 Task: Create codespace on the main branch of the repository "Javascript".
Action: Mouse moved to (915, 148)
Screenshot: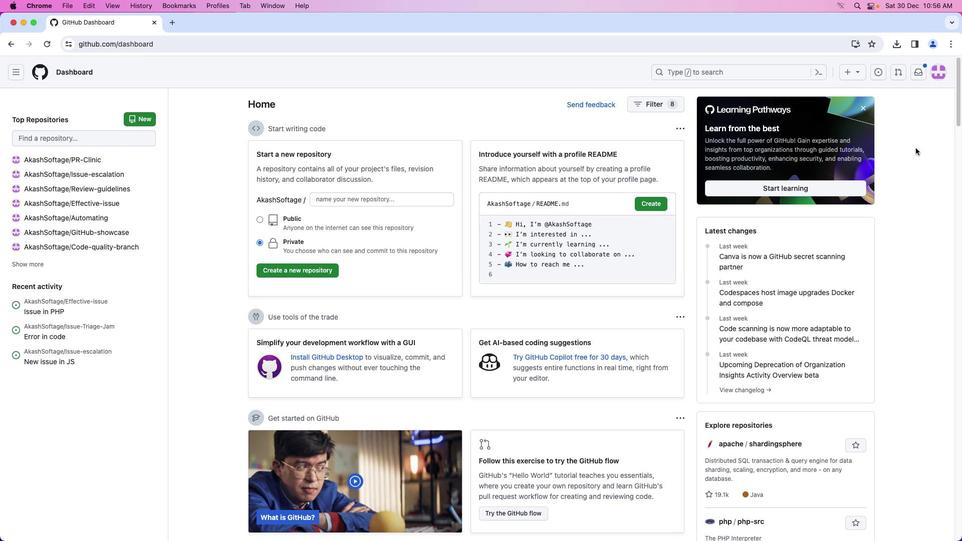 
Action: Mouse pressed left at (915, 148)
Screenshot: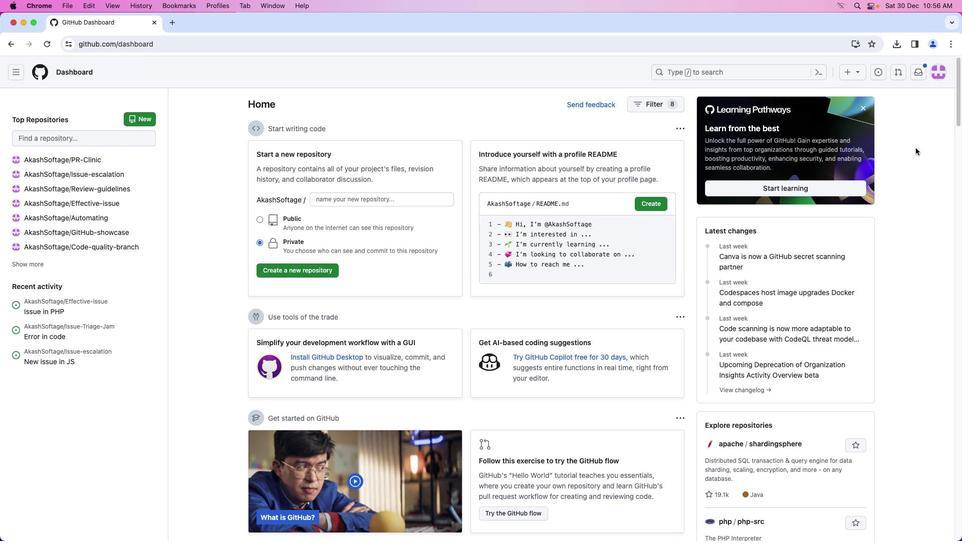 
Action: Mouse moved to (934, 77)
Screenshot: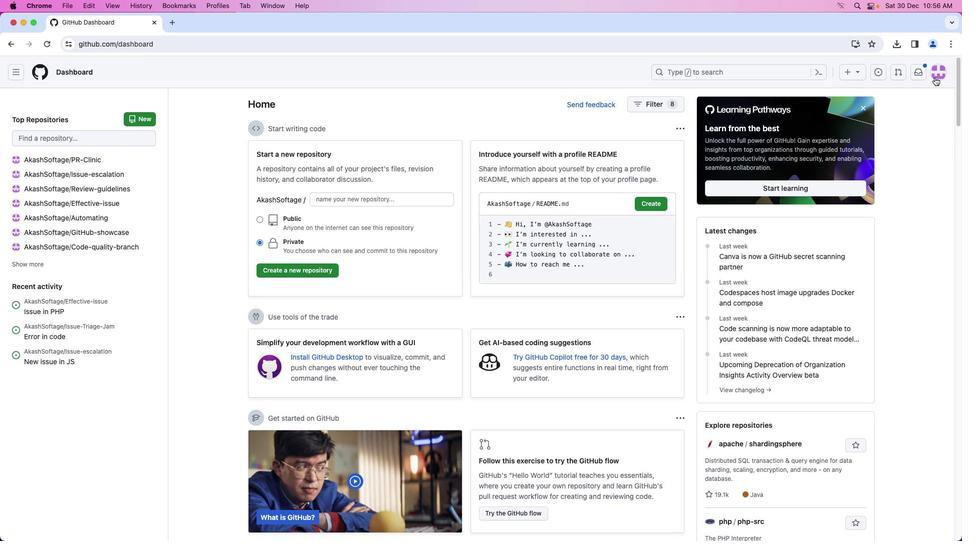 
Action: Mouse pressed left at (934, 77)
Screenshot: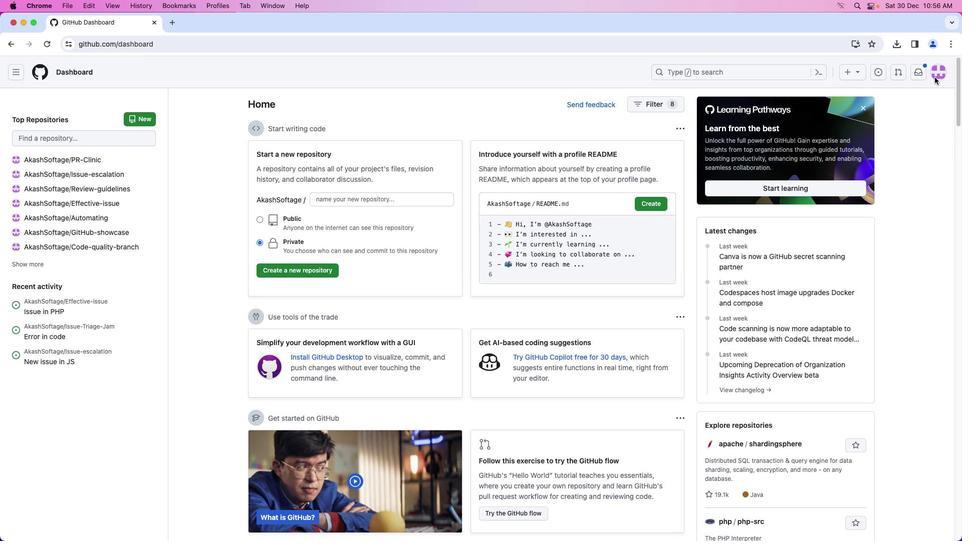 
Action: Mouse moved to (901, 159)
Screenshot: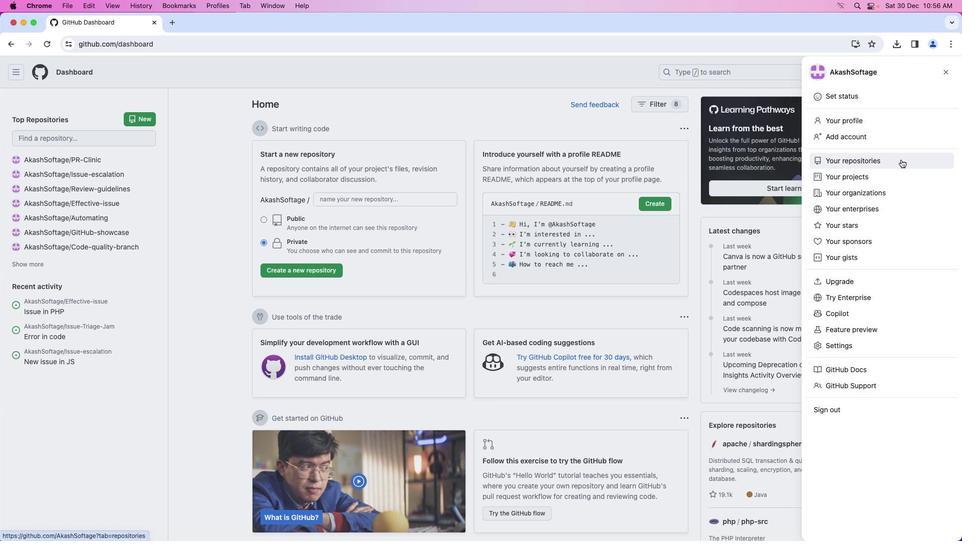 
Action: Mouse pressed left at (901, 159)
Screenshot: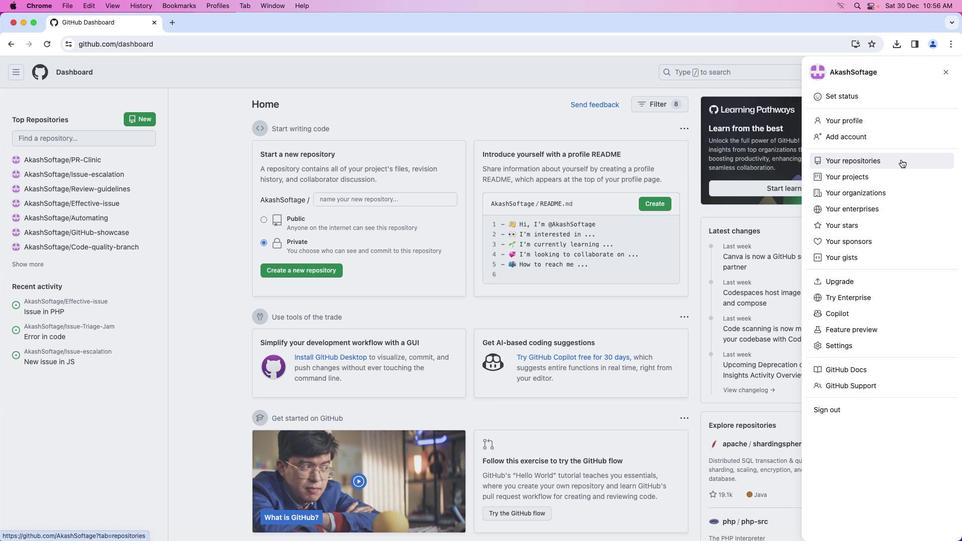 
Action: Mouse moved to (361, 168)
Screenshot: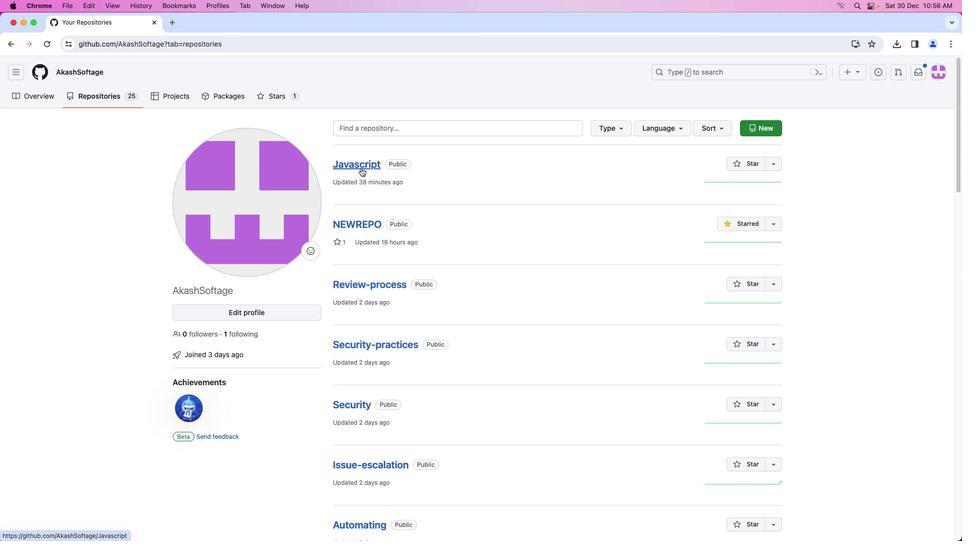 
Action: Mouse pressed left at (361, 168)
Screenshot: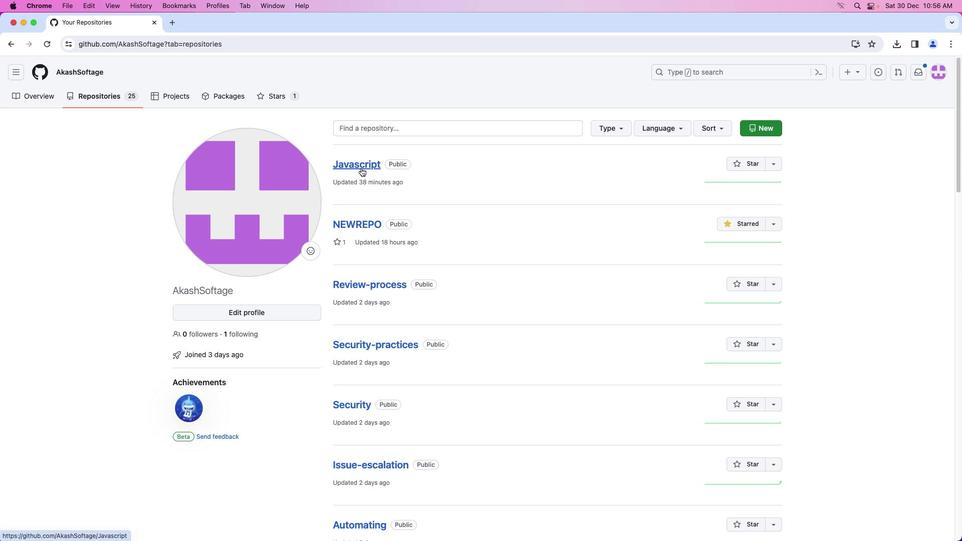
Action: Mouse moved to (35, 100)
Screenshot: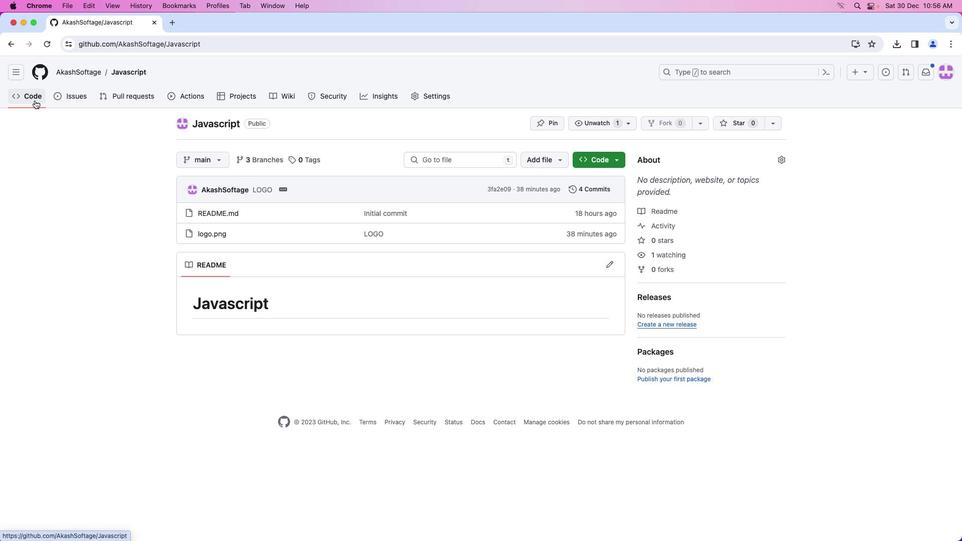 
Action: Mouse pressed left at (35, 100)
Screenshot: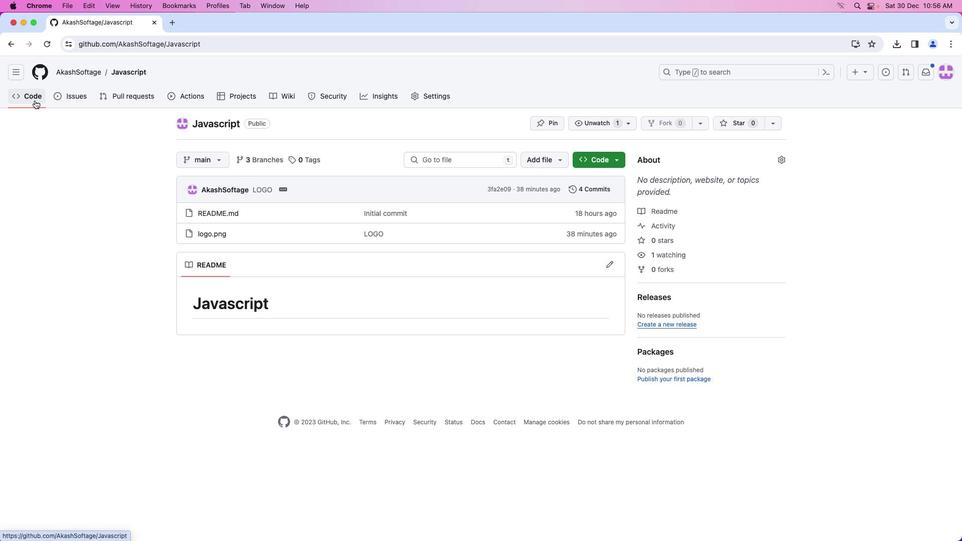 
Action: Mouse moved to (616, 163)
Screenshot: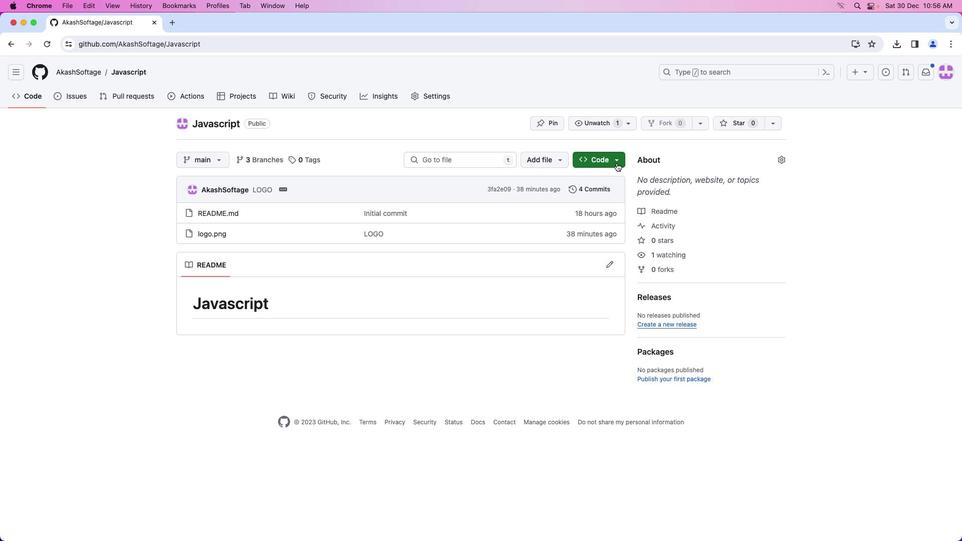 
Action: Mouse pressed left at (616, 163)
Screenshot: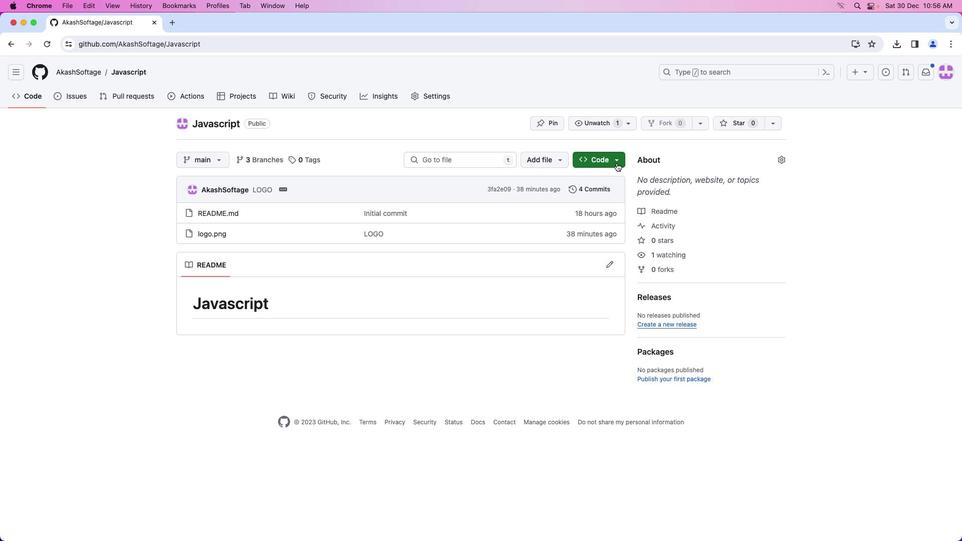 
Action: Mouse moved to (539, 297)
Screenshot: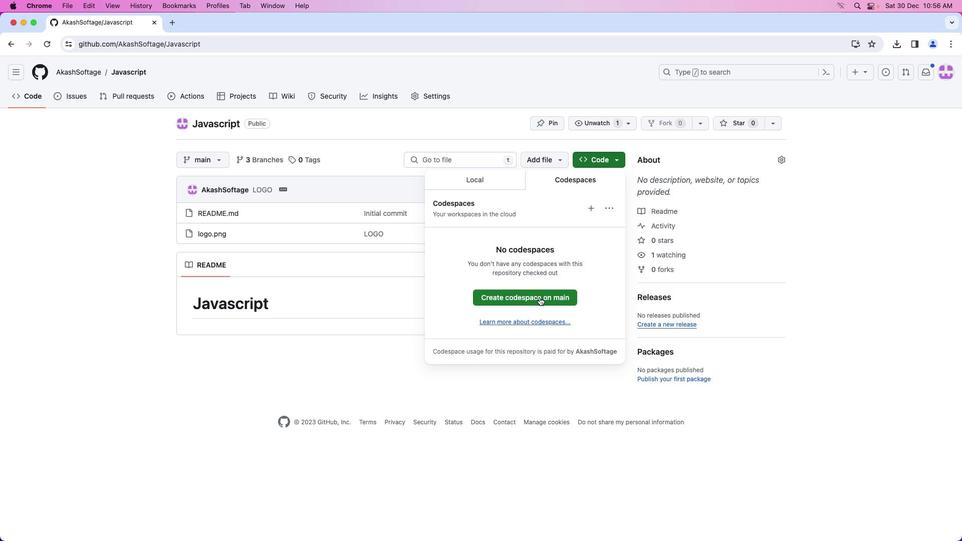
Action: Mouse pressed left at (539, 297)
Screenshot: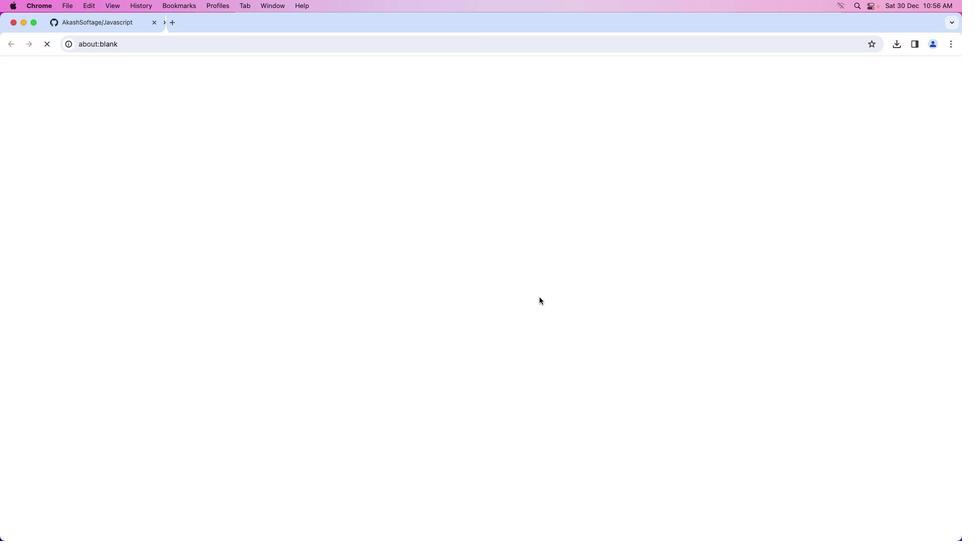 
Action: Mouse moved to (265, 186)
Screenshot: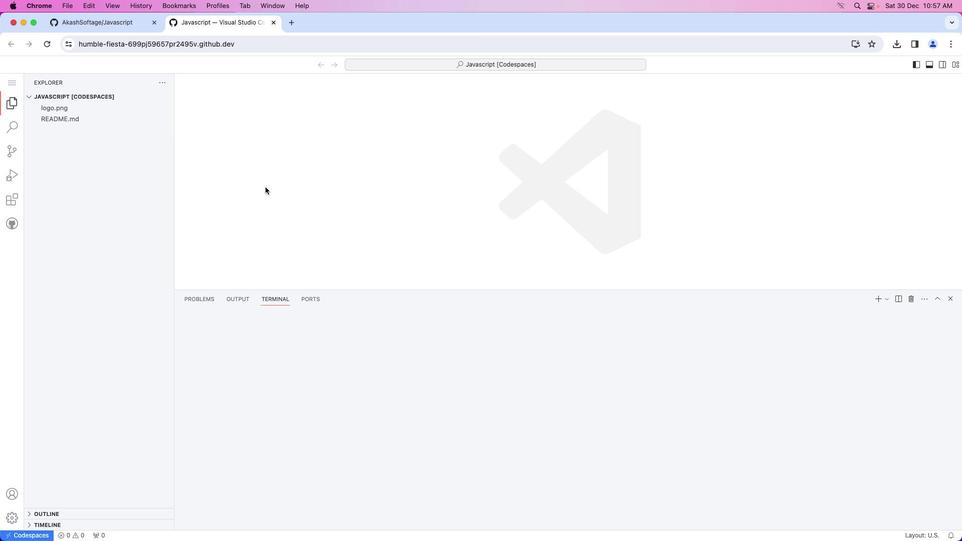
Action: Mouse pressed left at (265, 186)
Screenshot: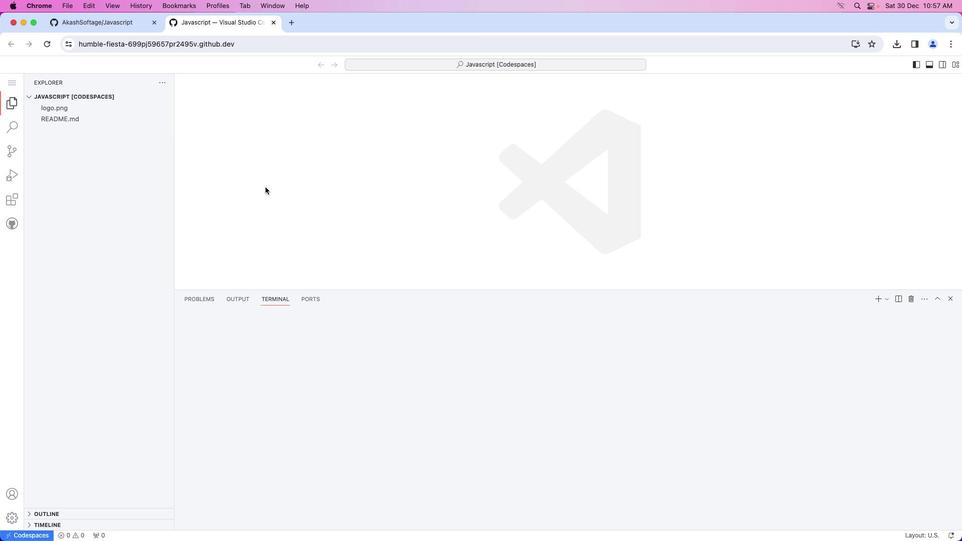 
Action: Mouse moved to (399, 375)
Screenshot: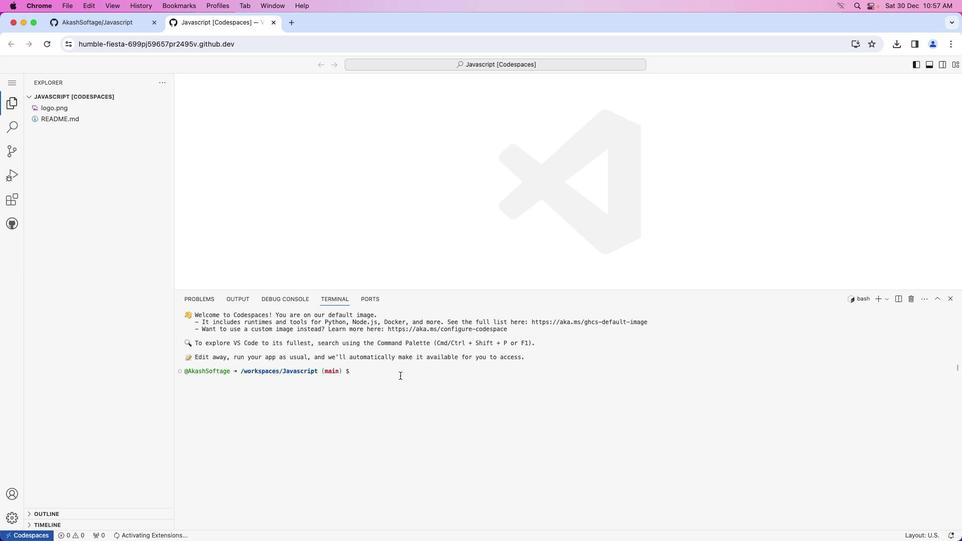 
Action: Mouse pressed left at (399, 375)
Screenshot: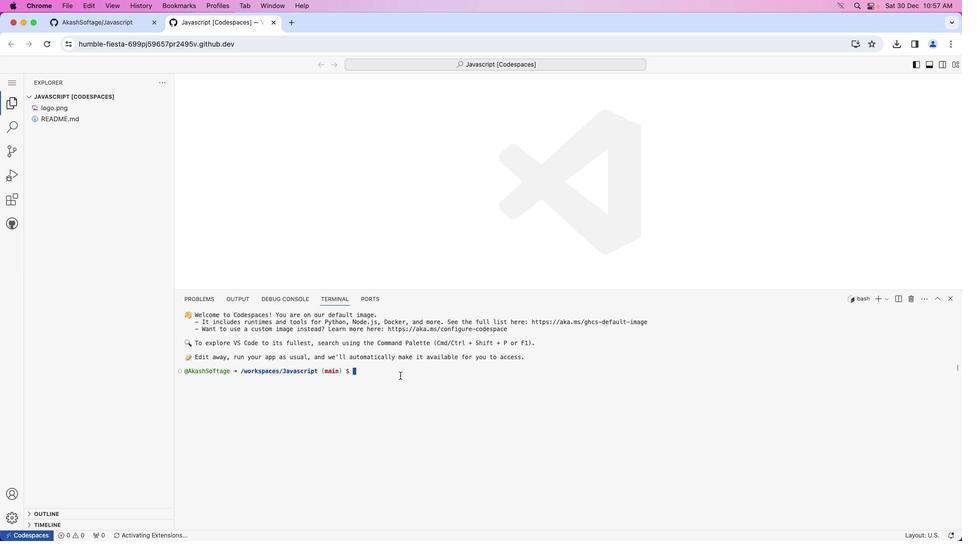 
Action: Mouse moved to (400, 372)
Screenshot: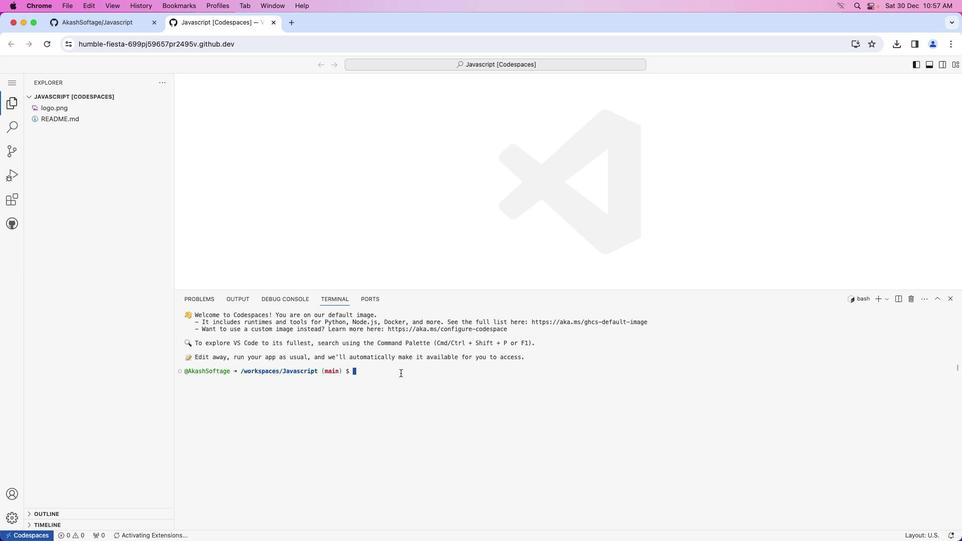 
